 Task: Use the formula "EDATE" in spreadsheet "Project portfolio".
Action: Mouse moved to (181, 240)
Screenshot: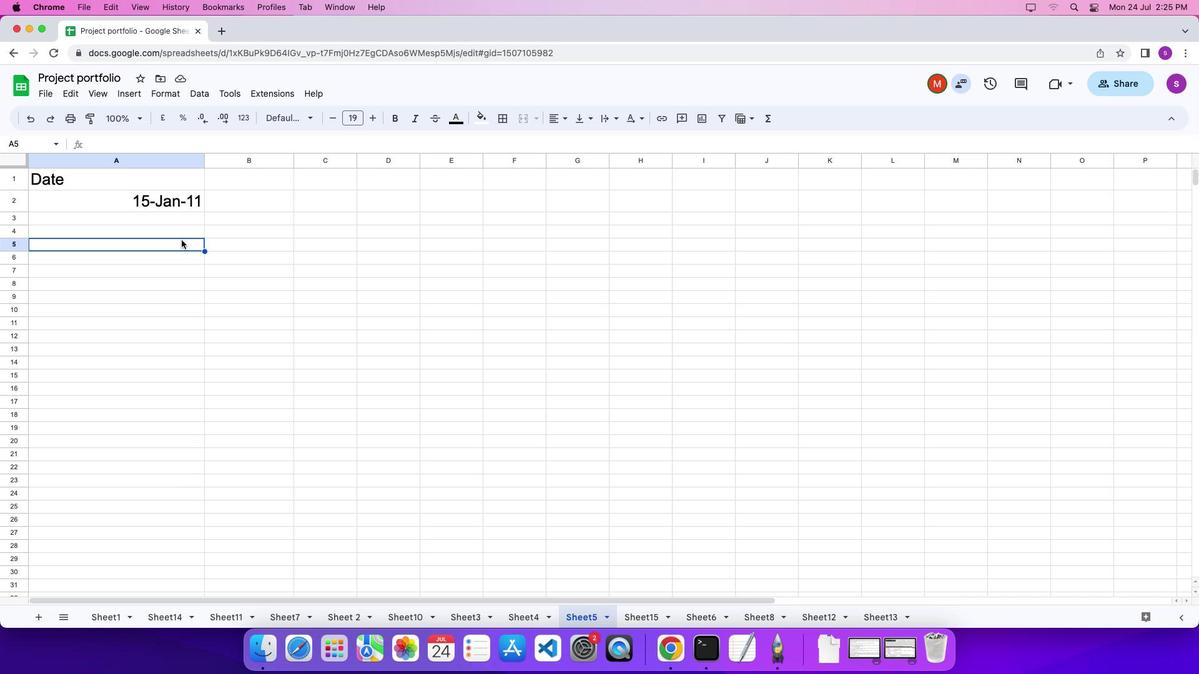 
Action: Mouse pressed left at (181, 240)
Screenshot: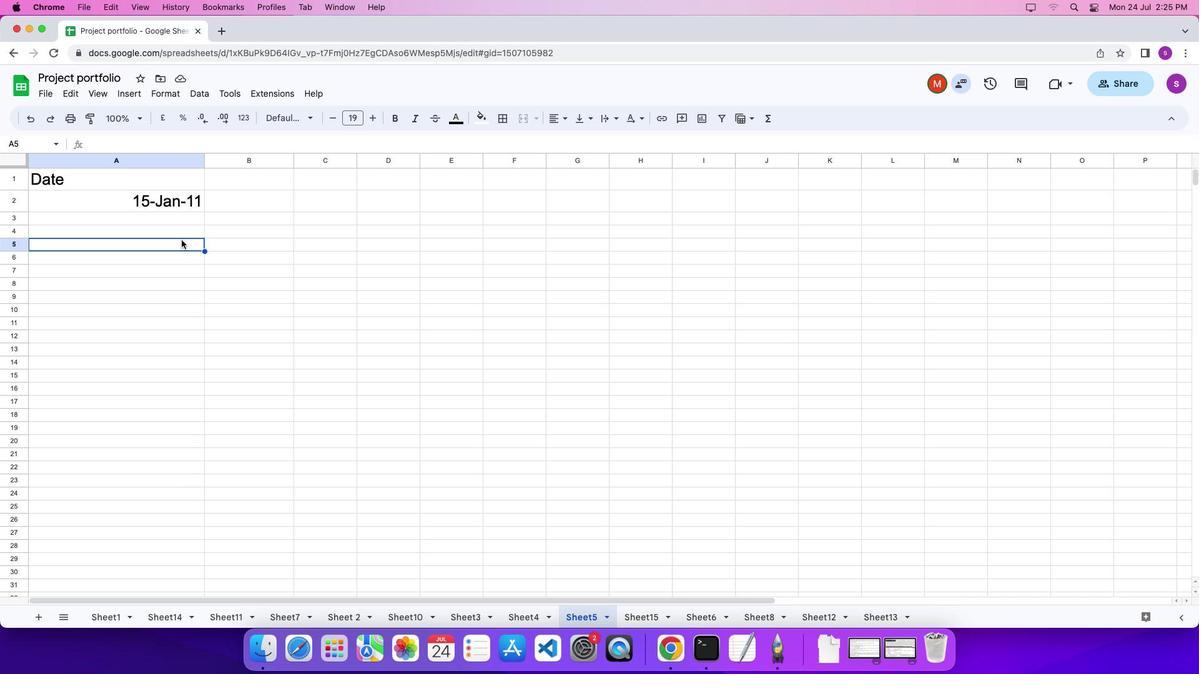 
Action: Key pressed '='
Screenshot: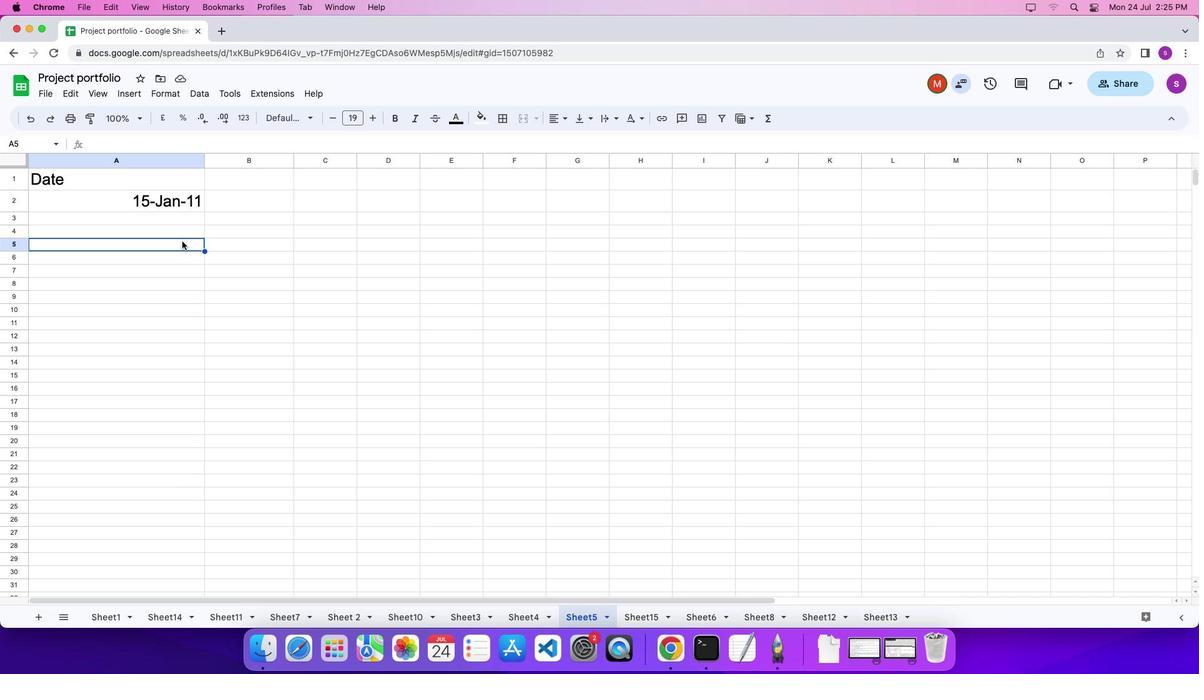 
Action: Mouse moved to (770, 121)
Screenshot: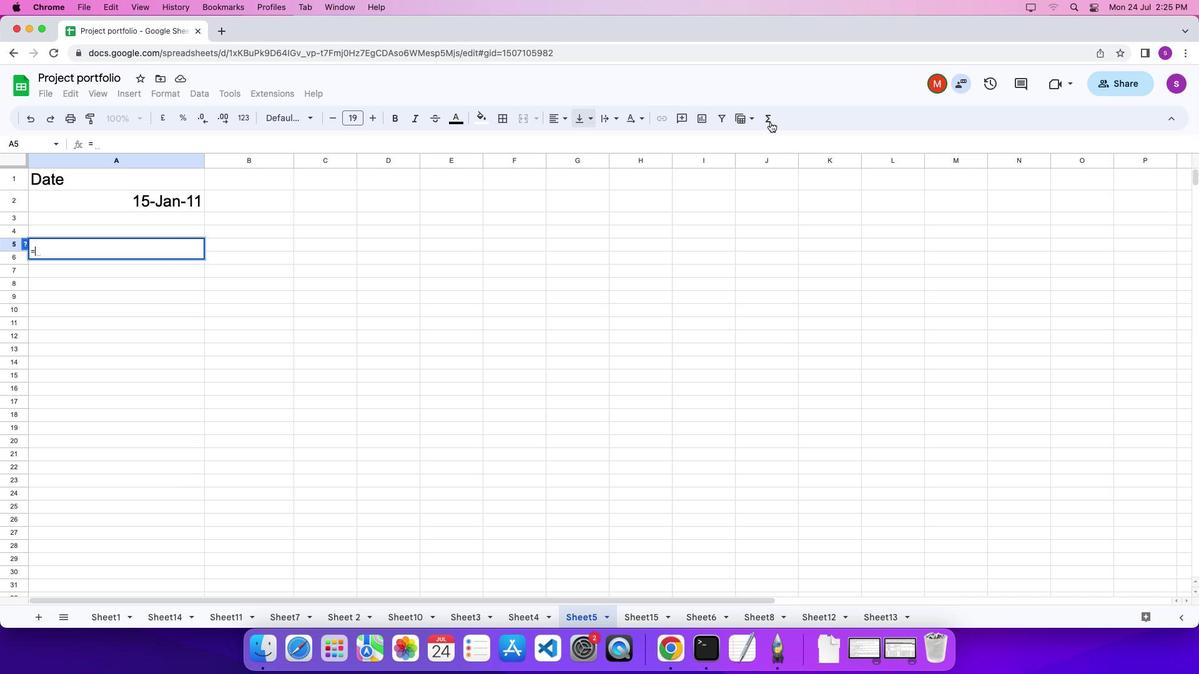 
Action: Mouse pressed left at (770, 121)
Screenshot: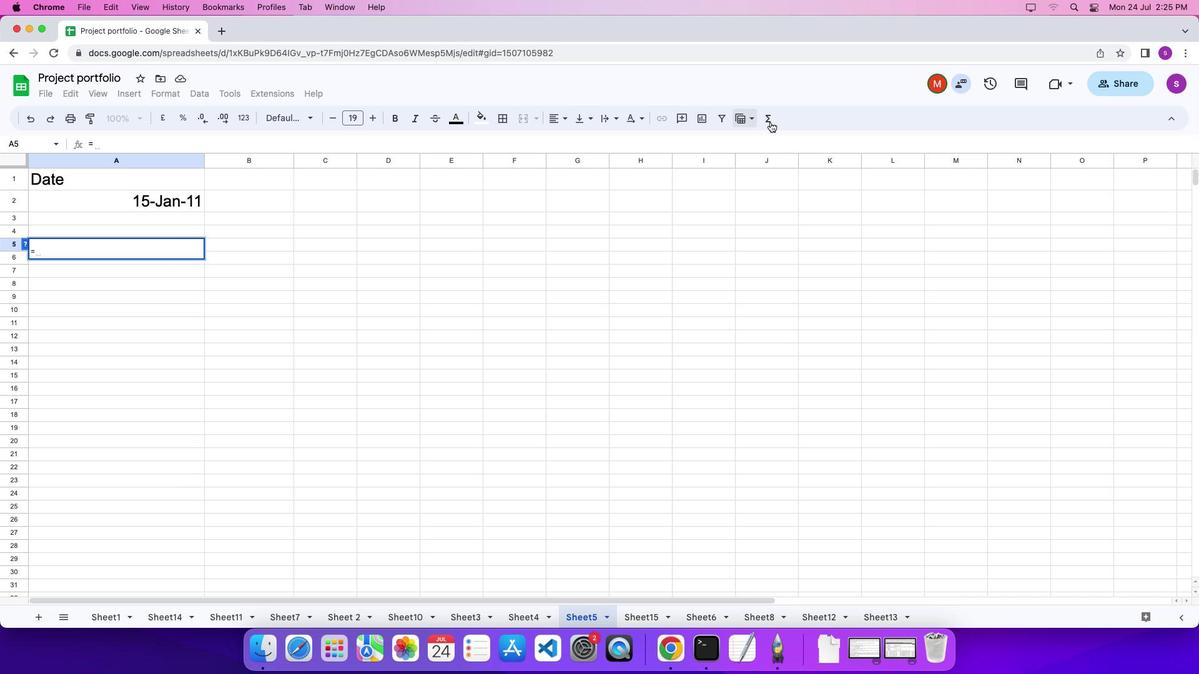 
Action: Mouse moved to (912, 560)
Screenshot: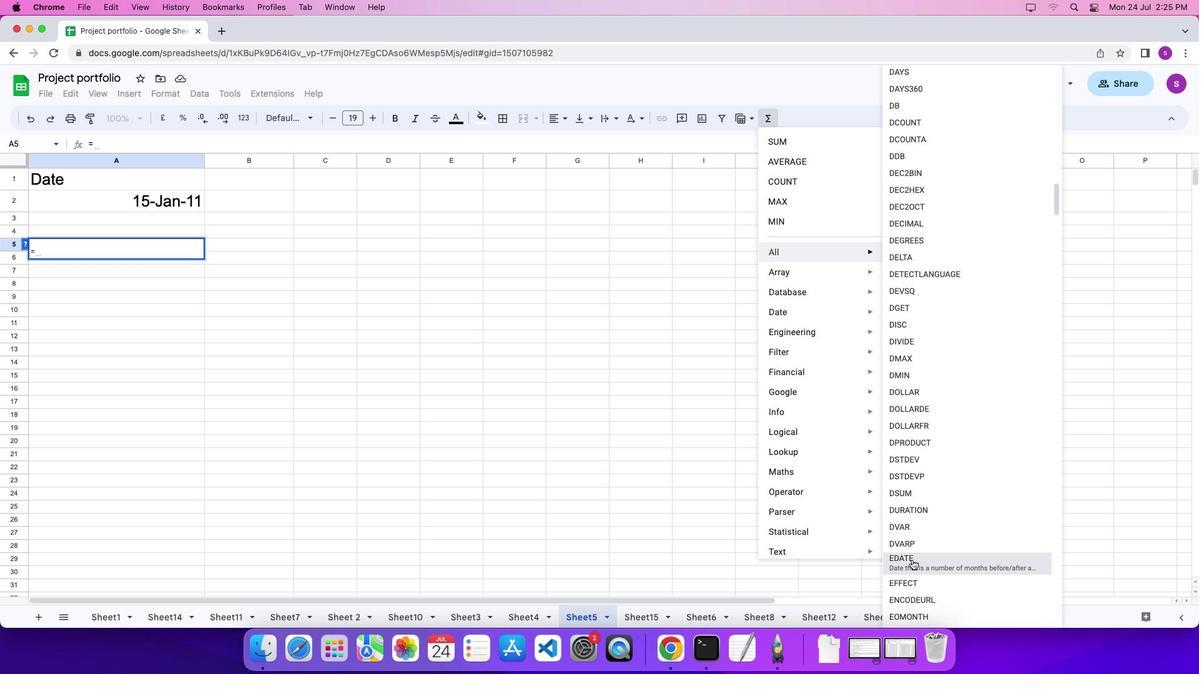 
Action: Mouse pressed left at (912, 560)
Screenshot: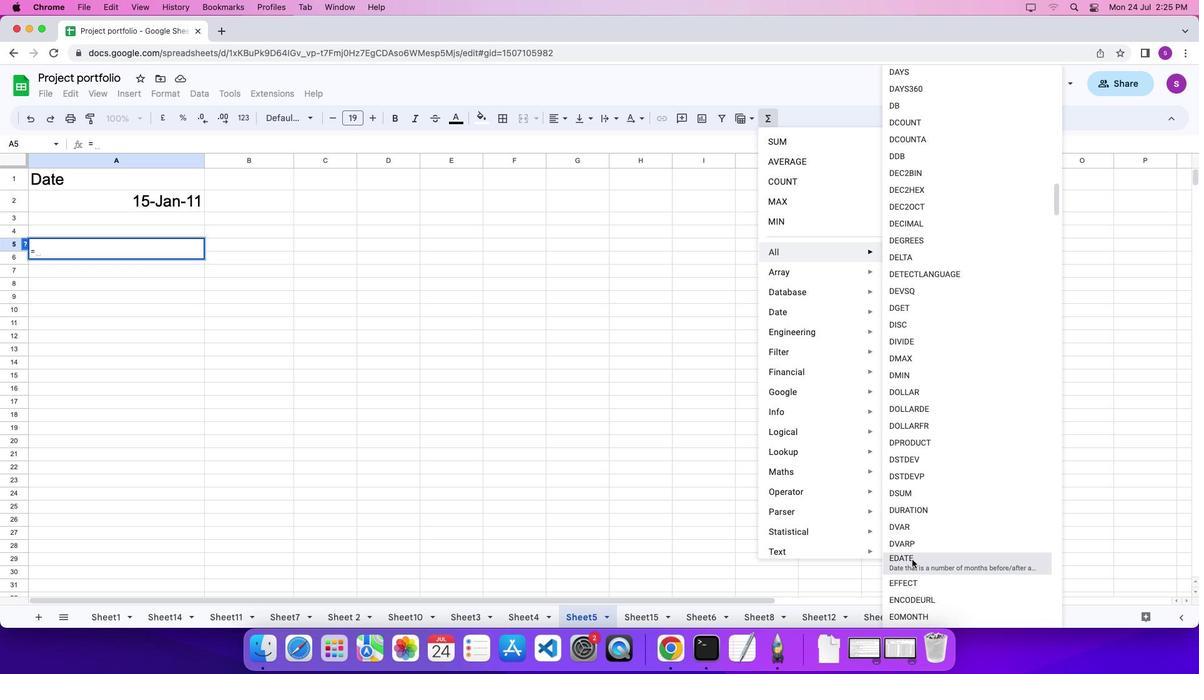 
Action: Mouse moved to (164, 198)
Screenshot: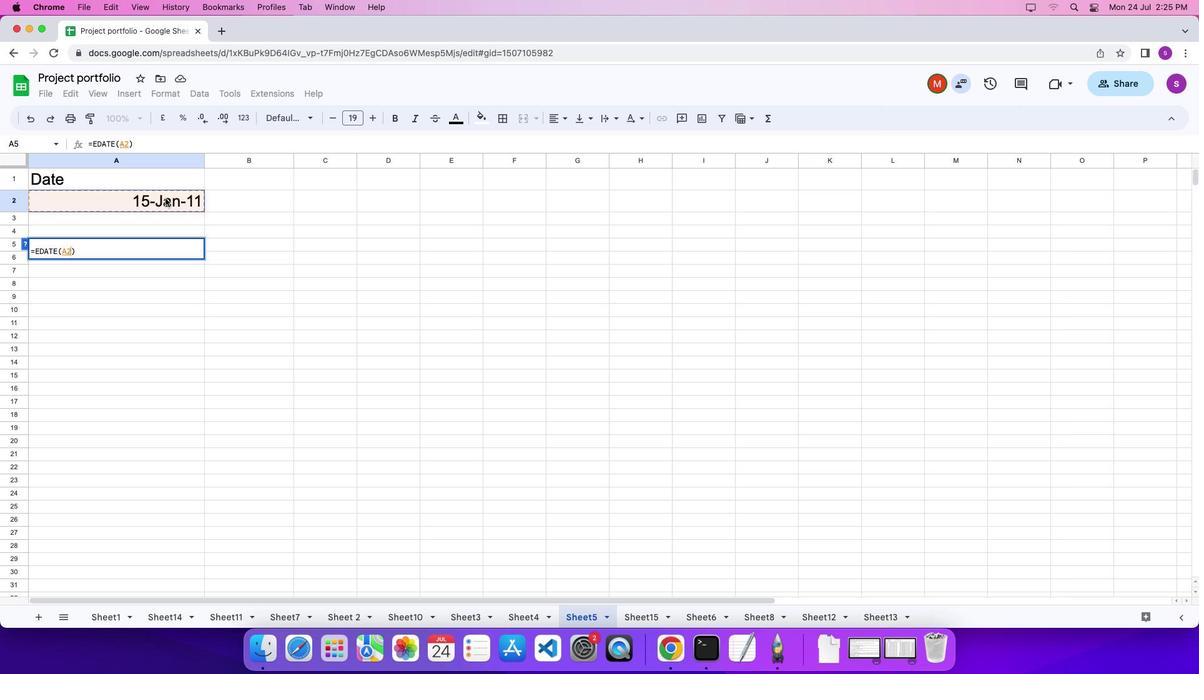 
Action: Mouse pressed left at (164, 198)
Screenshot: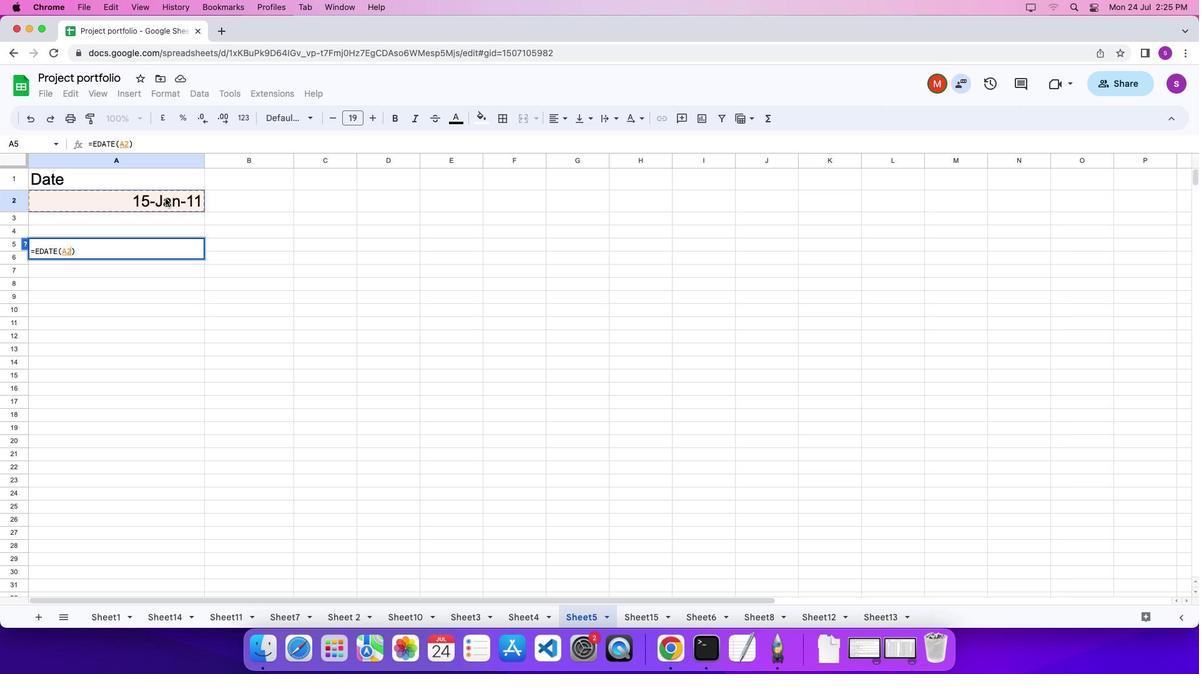 
Action: Mouse moved to (179, 214)
Screenshot: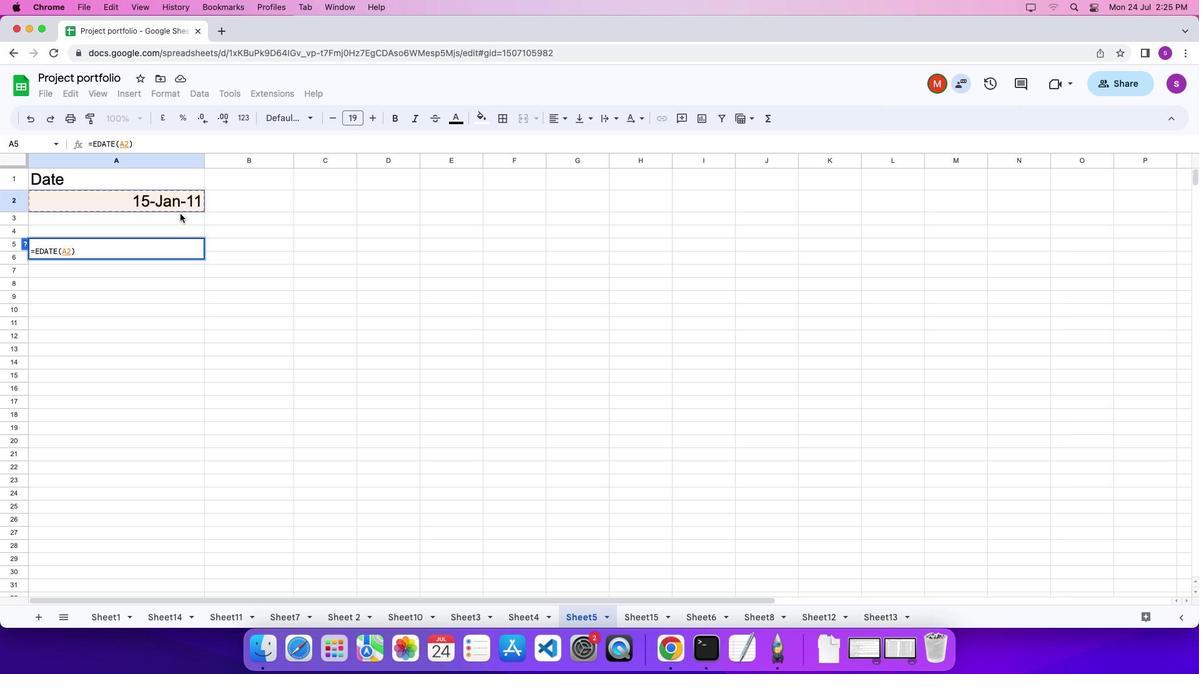 
Action: Key pressed ',''-''1'Key.enter
Screenshot: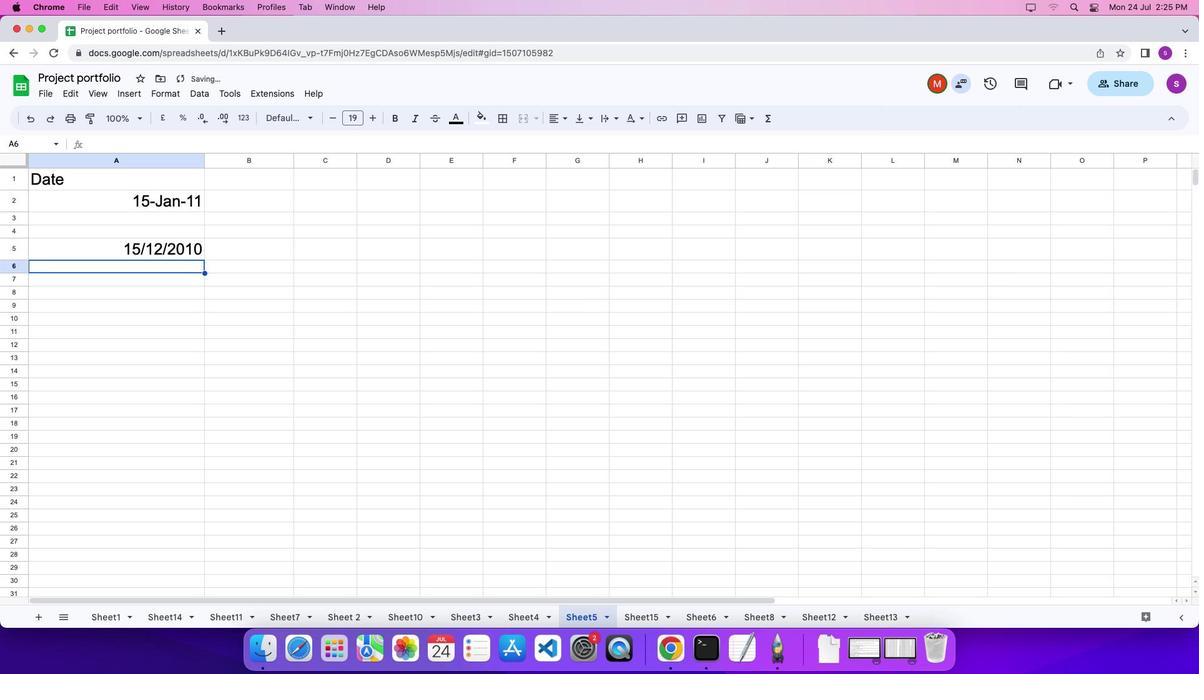 
Action: Mouse moved to (114, 177)
Screenshot: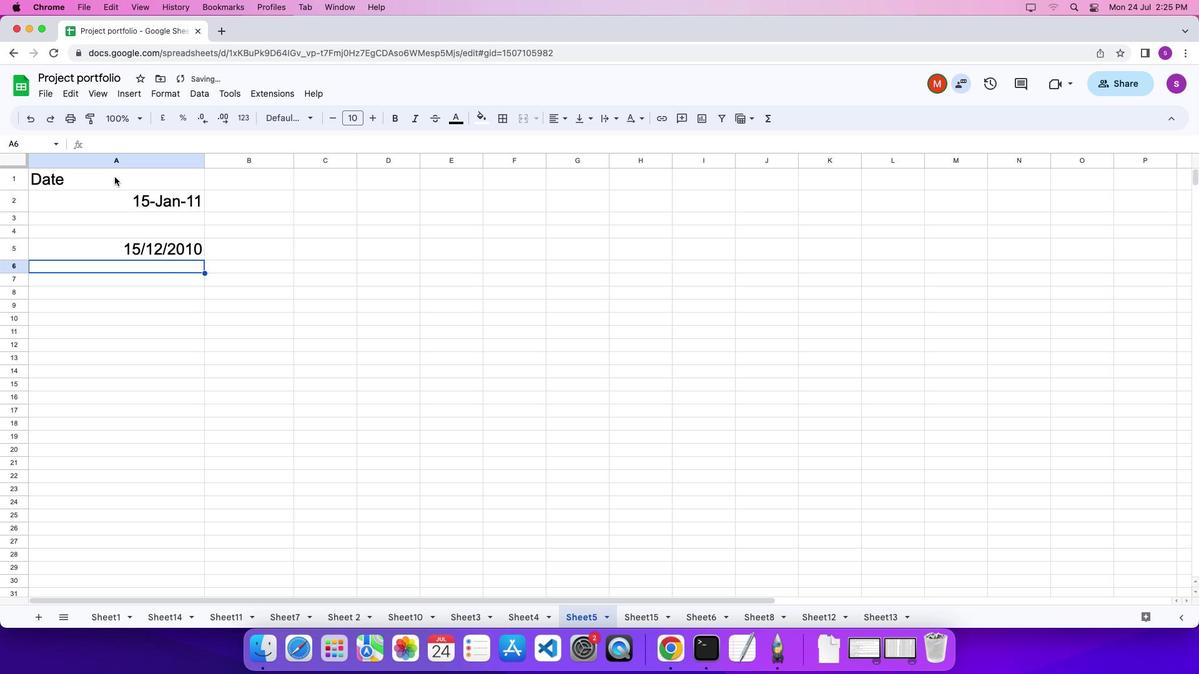 
